Task: Create a section Gravity Assist and in the section, add a milestone Change Management Implementation in the project BeyondTech
Action: Mouse moved to (217, 550)
Screenshot: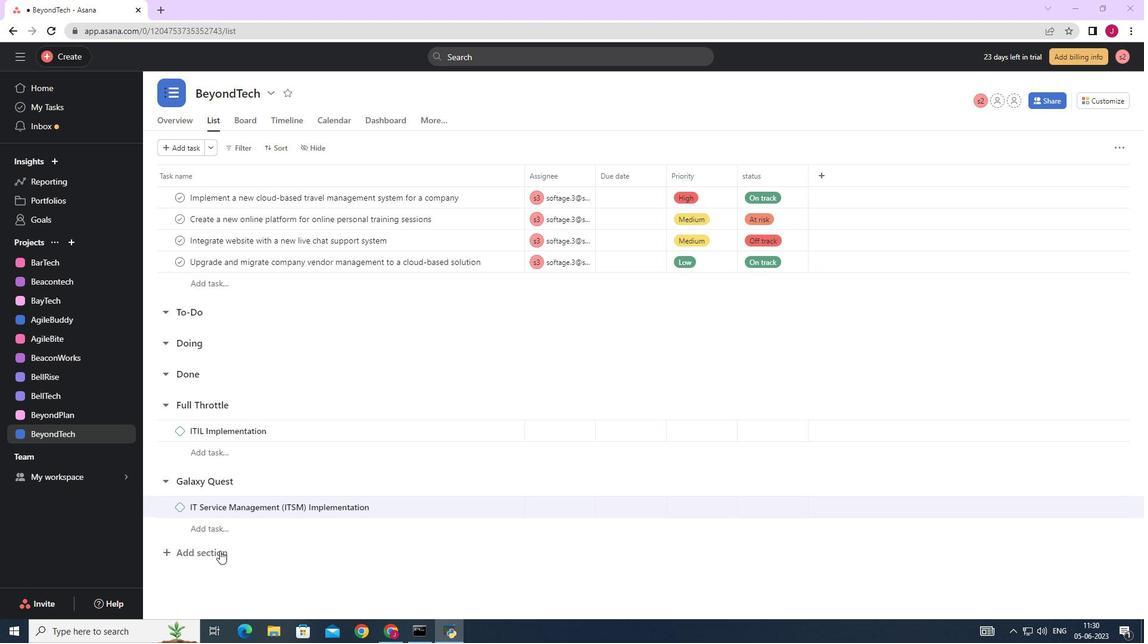 
Action: Mouse pressed left at (217, 550)
Screenshot: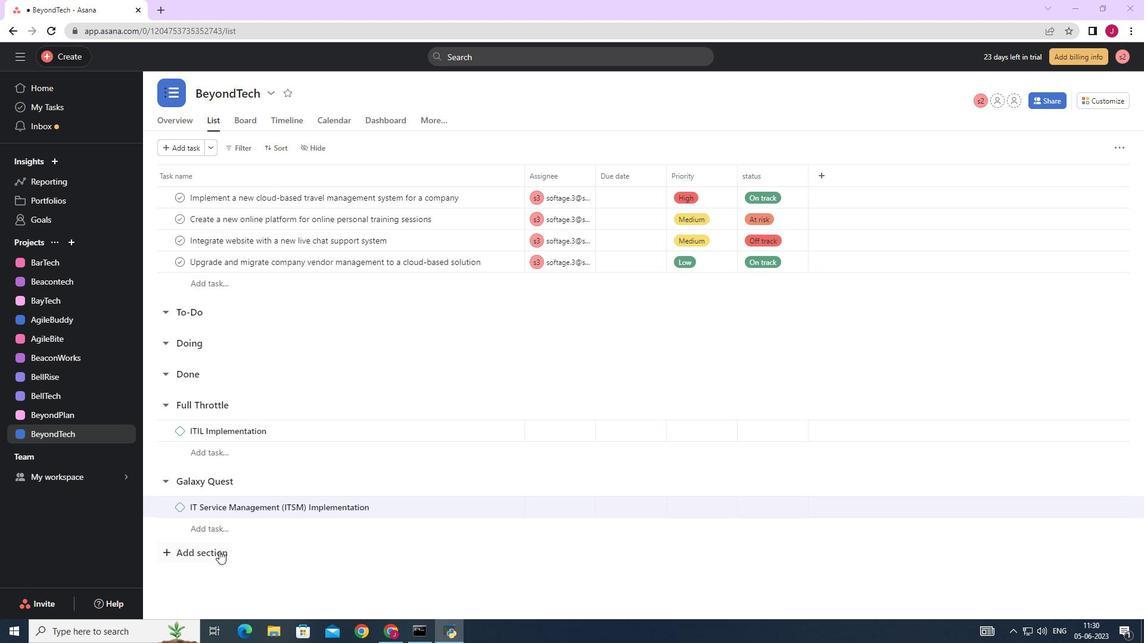 
Action: Mouse moved to (315, 478)
Screenshot: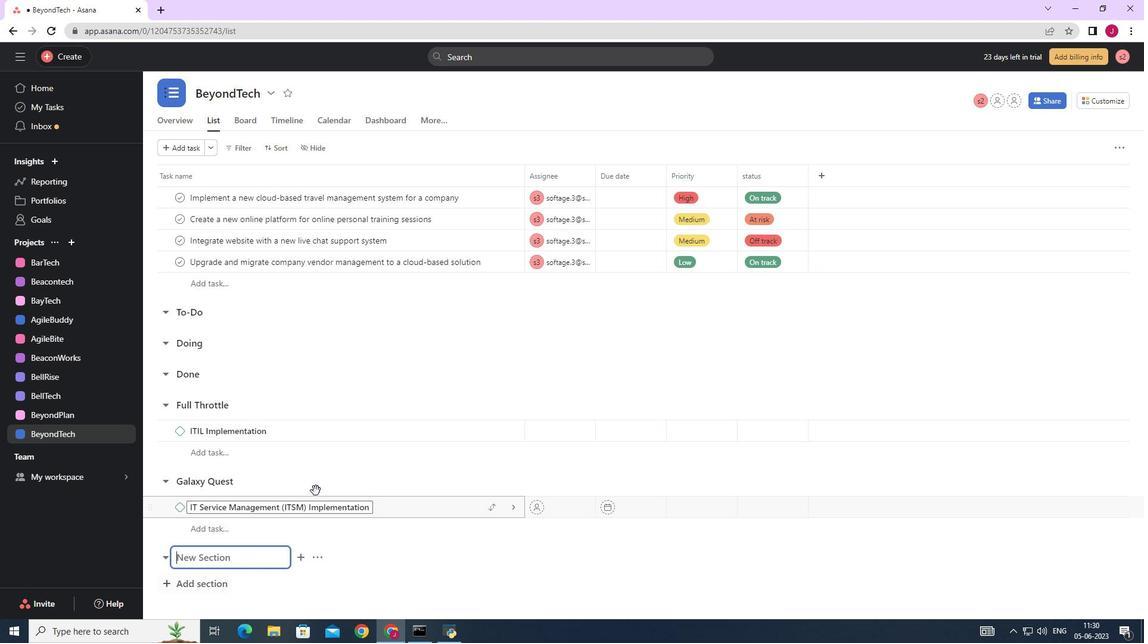 
Action: Mouse scrolled (315, 478) with delta (0, 0)
Screenshot: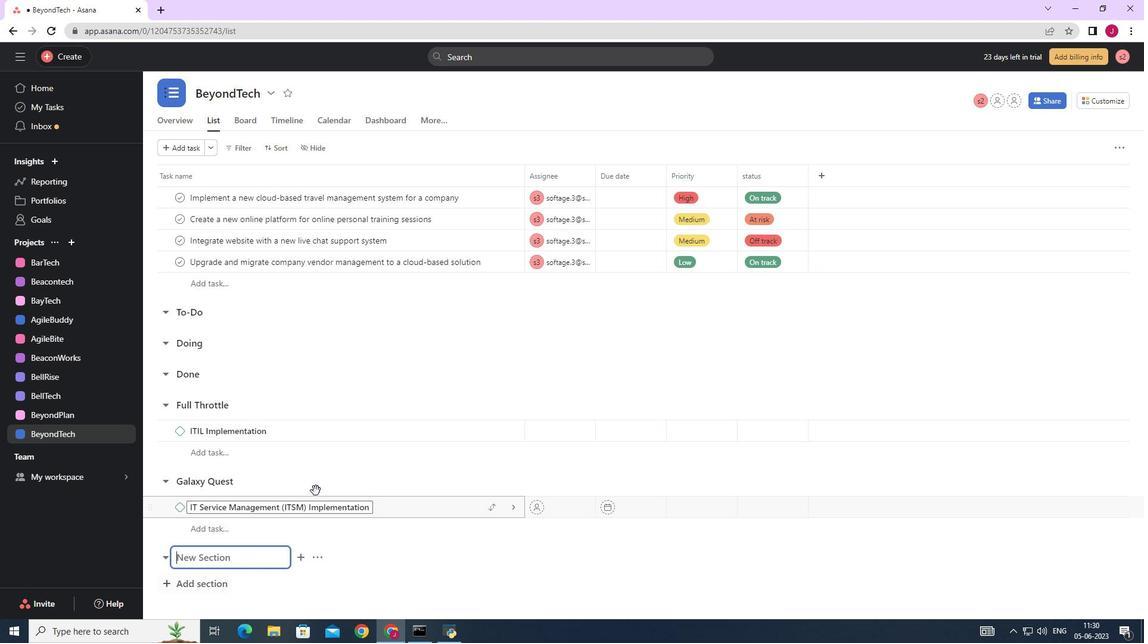 
Action: Mouse scrolled (315, 478) with delta (0, 0)
Screenshot: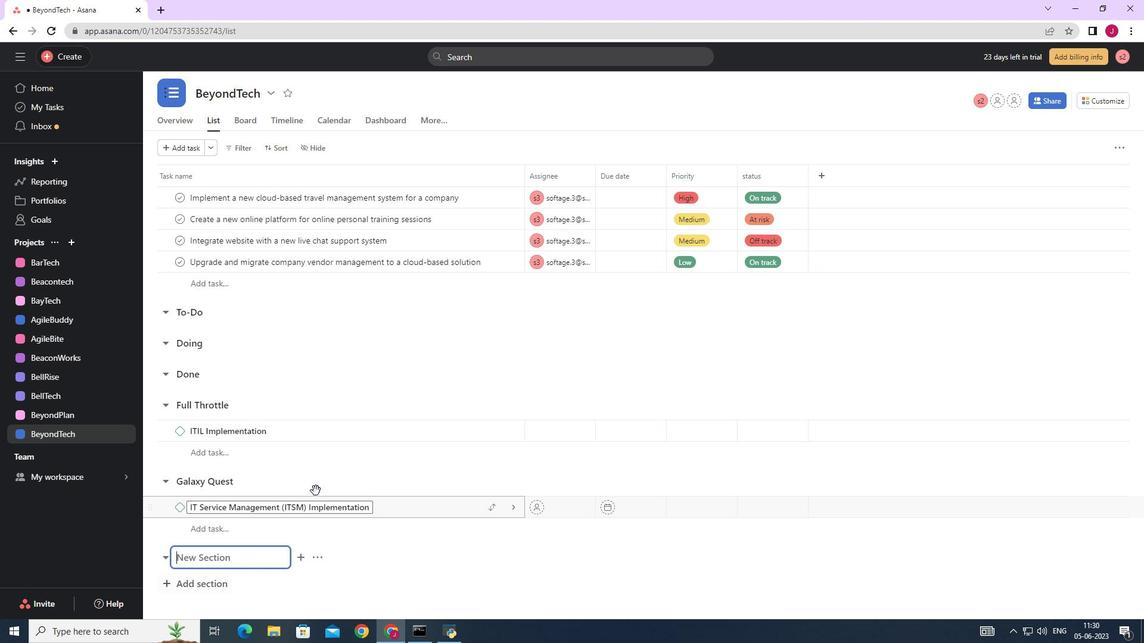 
Action: Mouse scrolled (315, 478) with delta (0, 0)
Screenshot: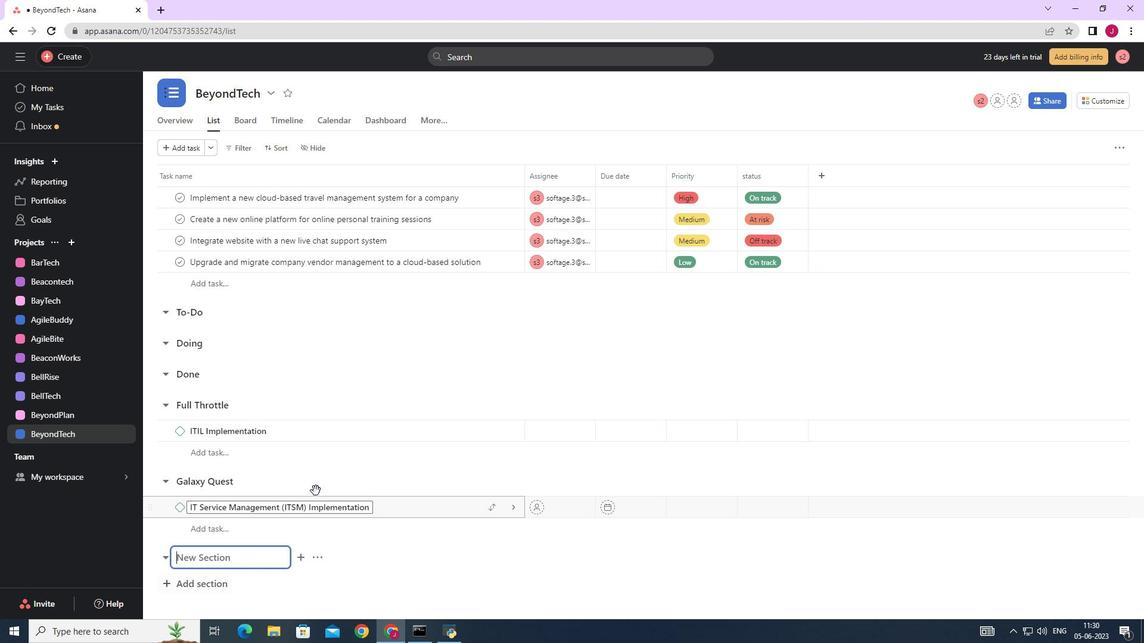 
Action: Mouse scrolled (315, 478) with delta (0, 0)
Screenshot: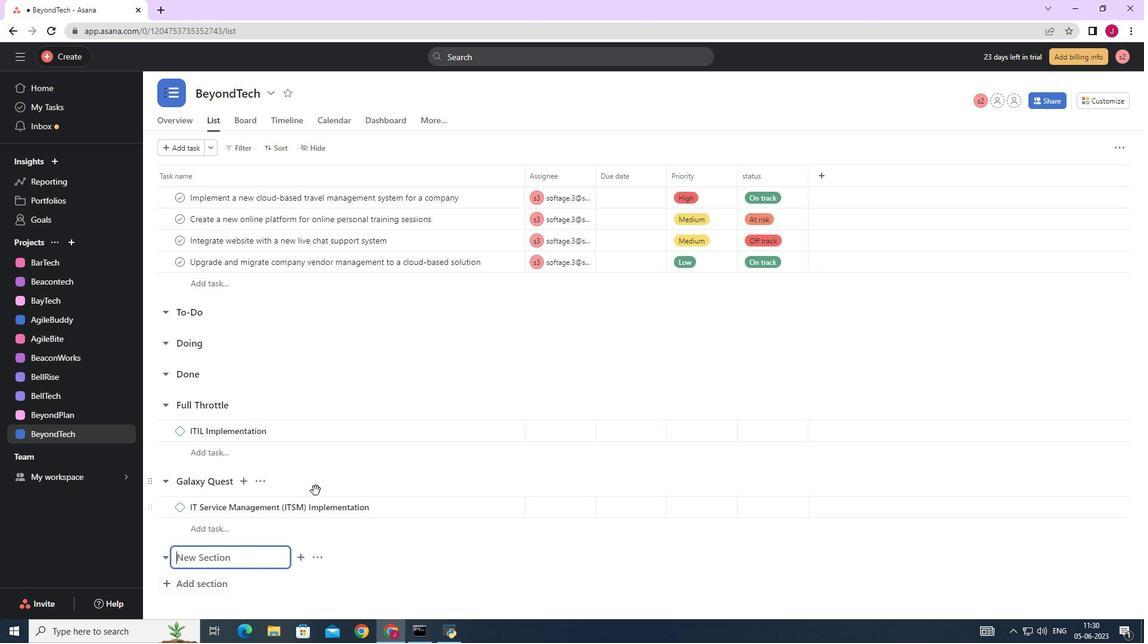 
Action: Mouse moved to (315, 476)
Screenshot: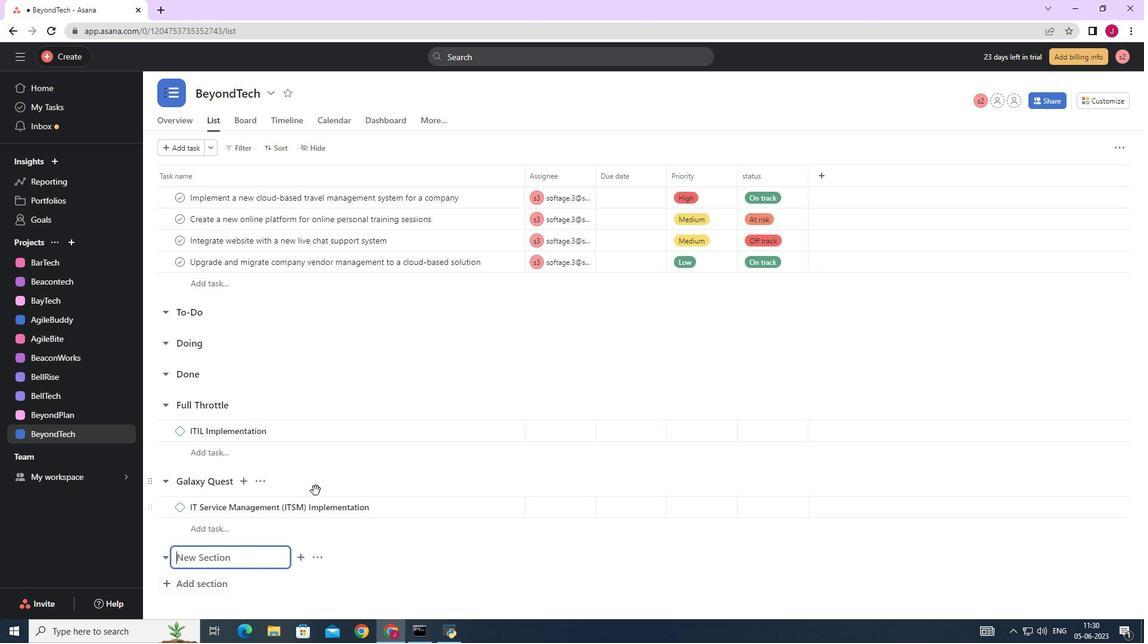 
Action: Mouse scrolled (315, 476) with delta (0, 0)
Screenshot: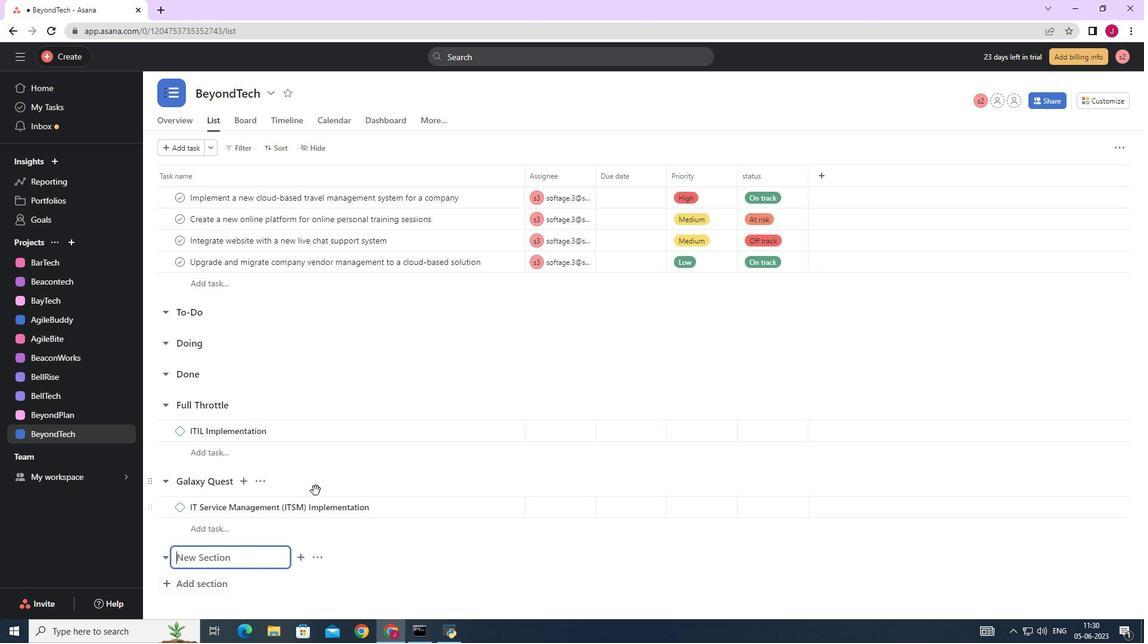 
Action: Mouse moved to (314, 476)
Screenshot: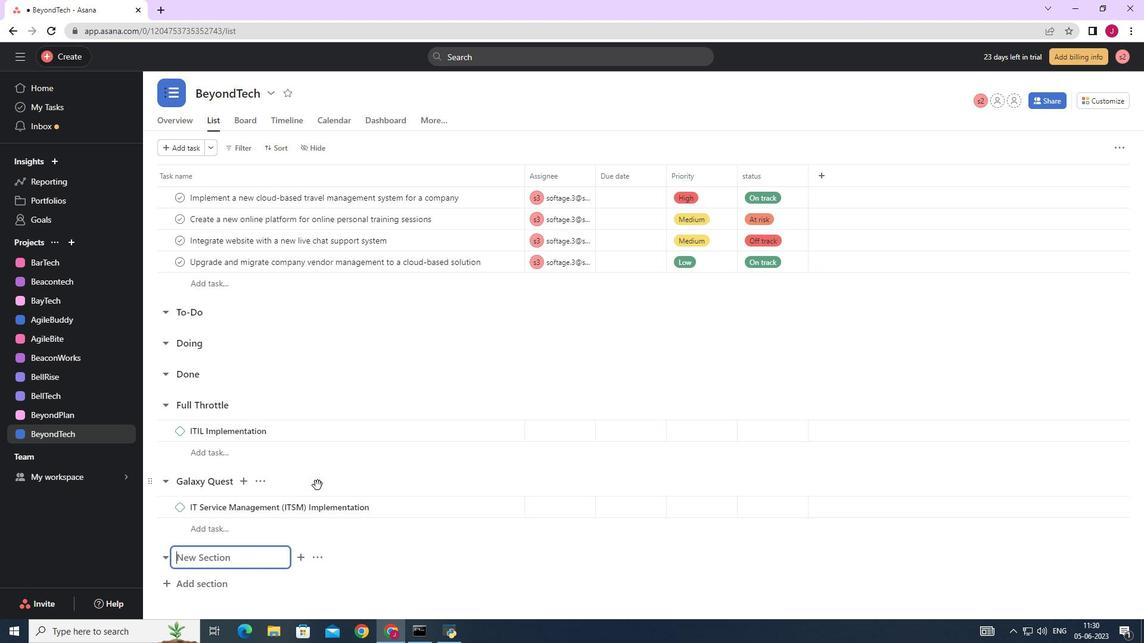 
Action: Mouse scrolled (314, 475) with delta (0, 0)
Screenshot: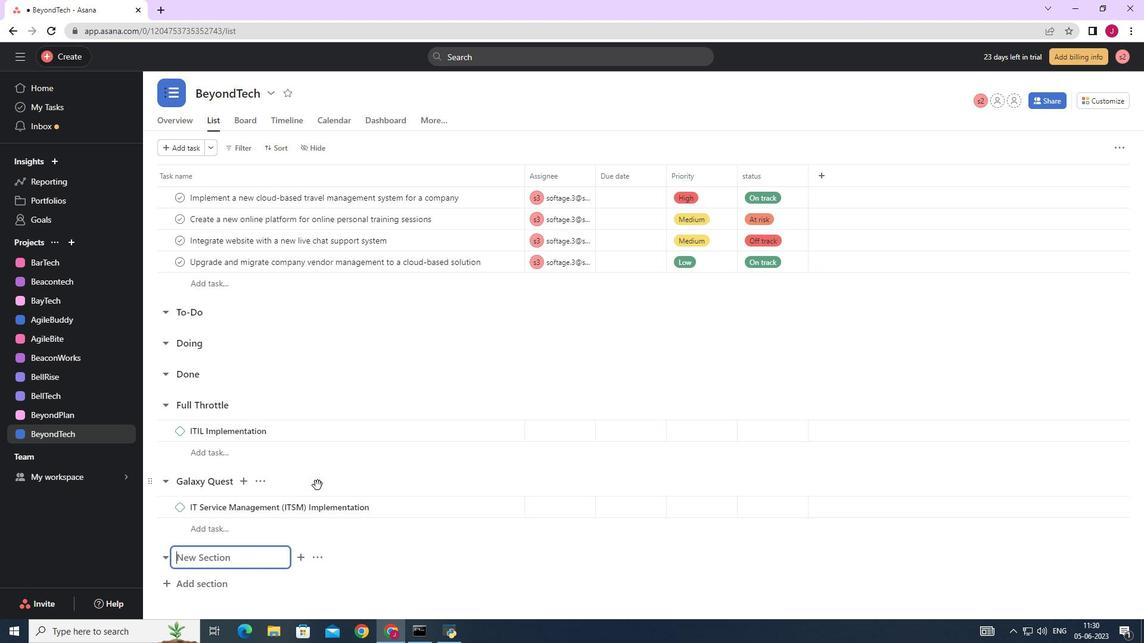 
Action: Mouse moved to (249, 558)
Screenshot: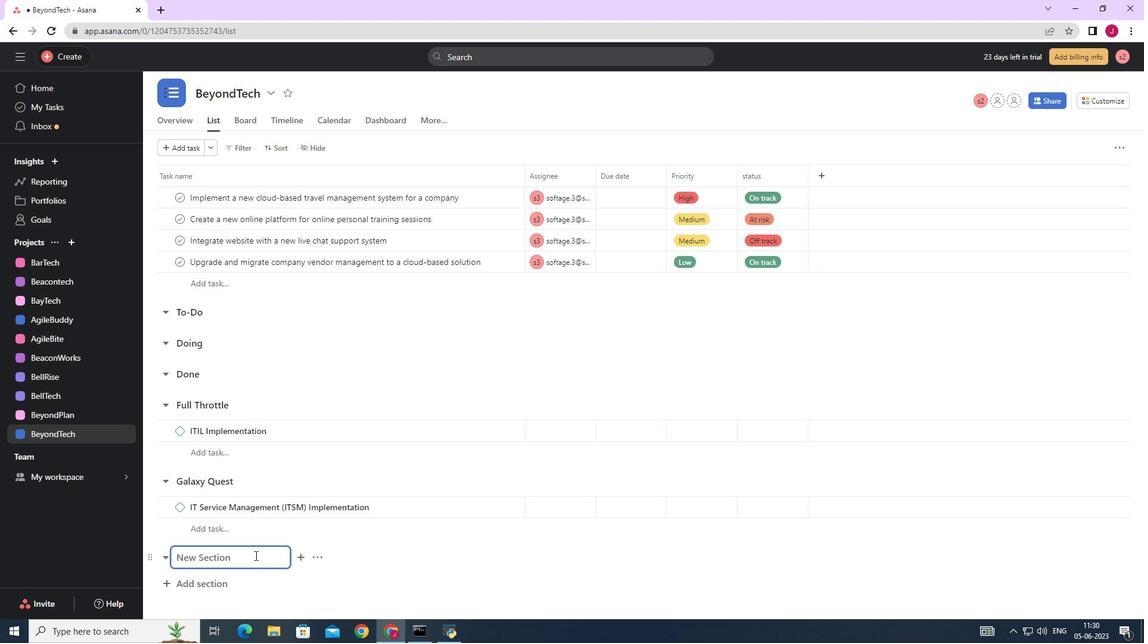 
Action: Mouse pressed left at (249, 558)
Screenshot: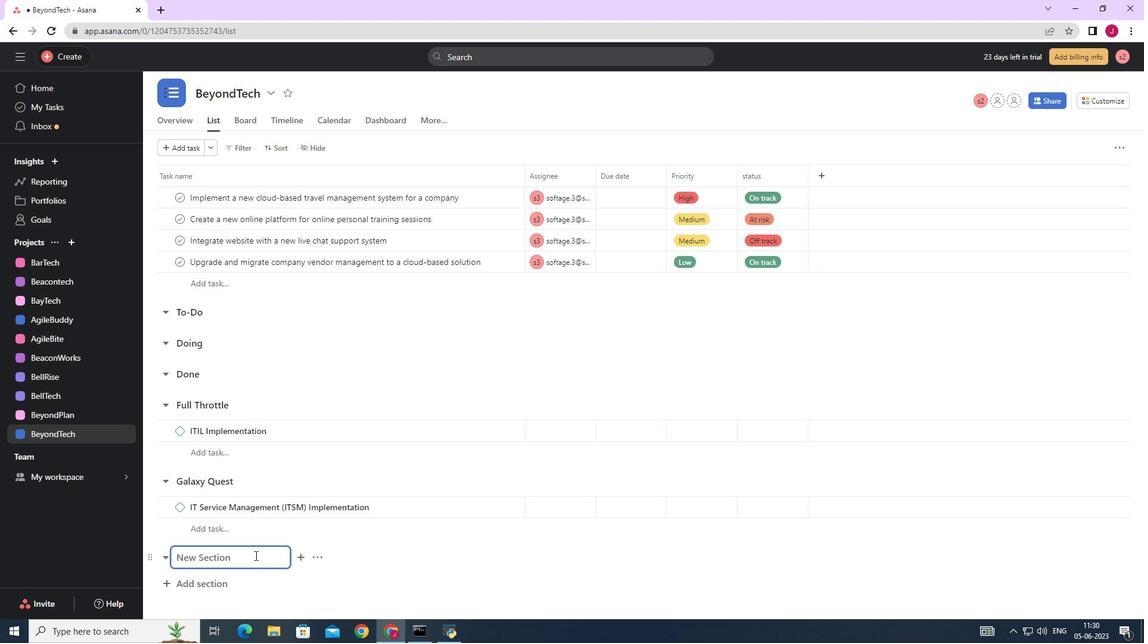 
Action: Mouse moved to (247, 559)
Screenshot: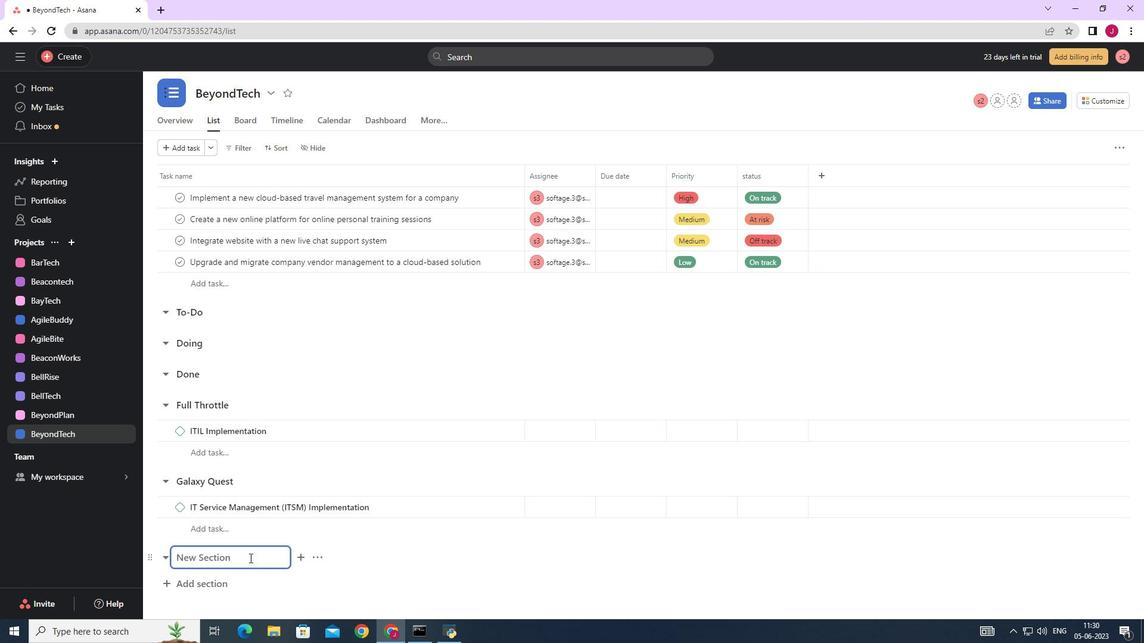 
Action: Key pressed <Key.caps_lock>G<Key.caps_lock>ravity<Key.space><Key.caps_lock>A<Key.caps_lock>ssist<Key.space><Key.enter><Key.caps_lock>C<Key.caps_lock>hange<Key.space><Key.caps_lock>M<Key.caps_lock>anagement<Key.space><Key.caps_lock>I<Key.caps_lock>mplementation
Screenshot: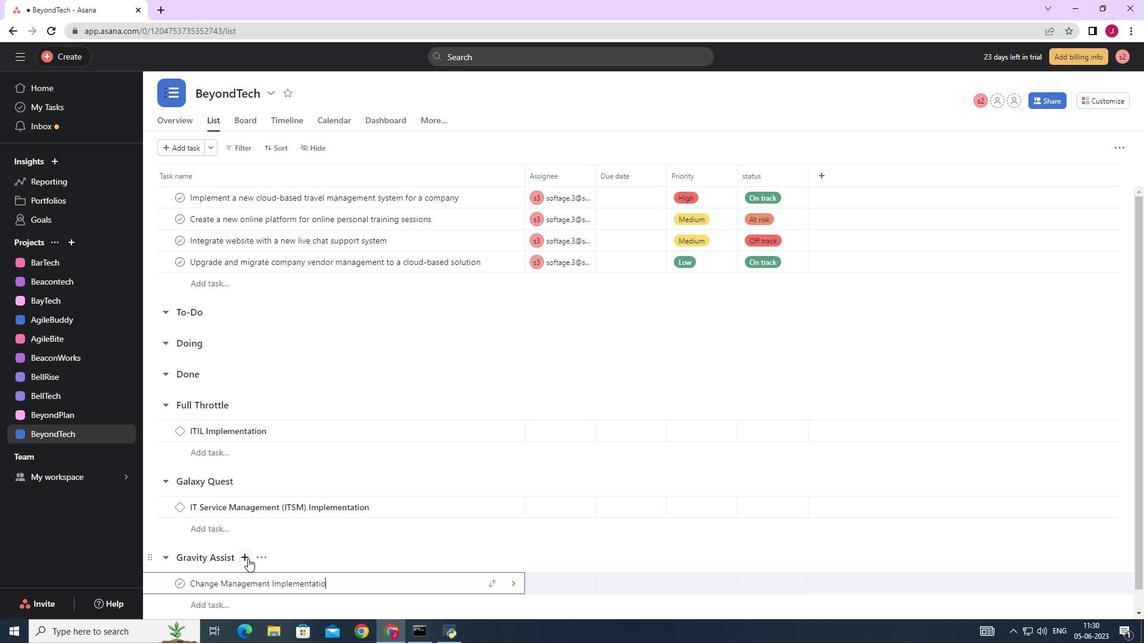 
Action: Mouse moved to (514, 584)
Screenshot: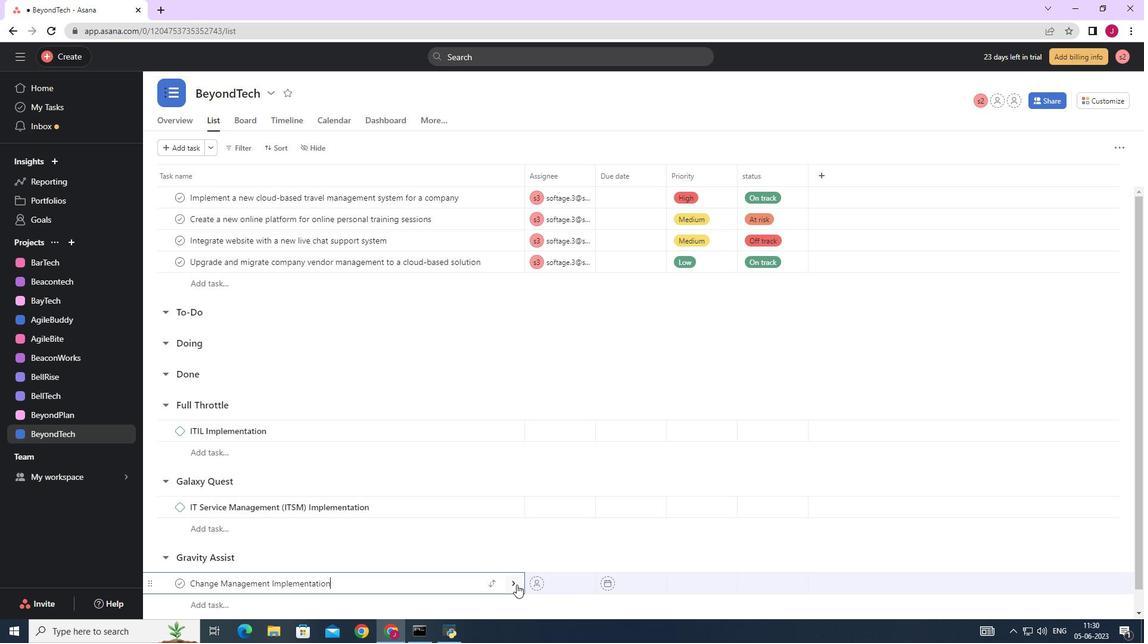 
Action: Mouse pressed left at (514, 584)
Screenshot: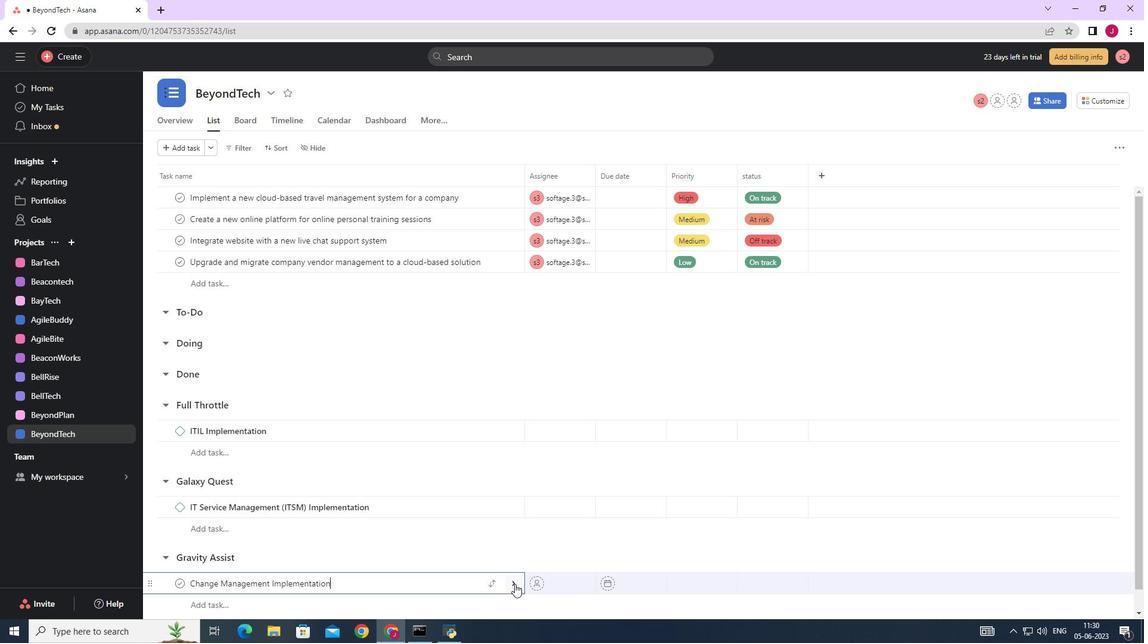 
Action: Mouse moved to (1096, 149)
Screenshot: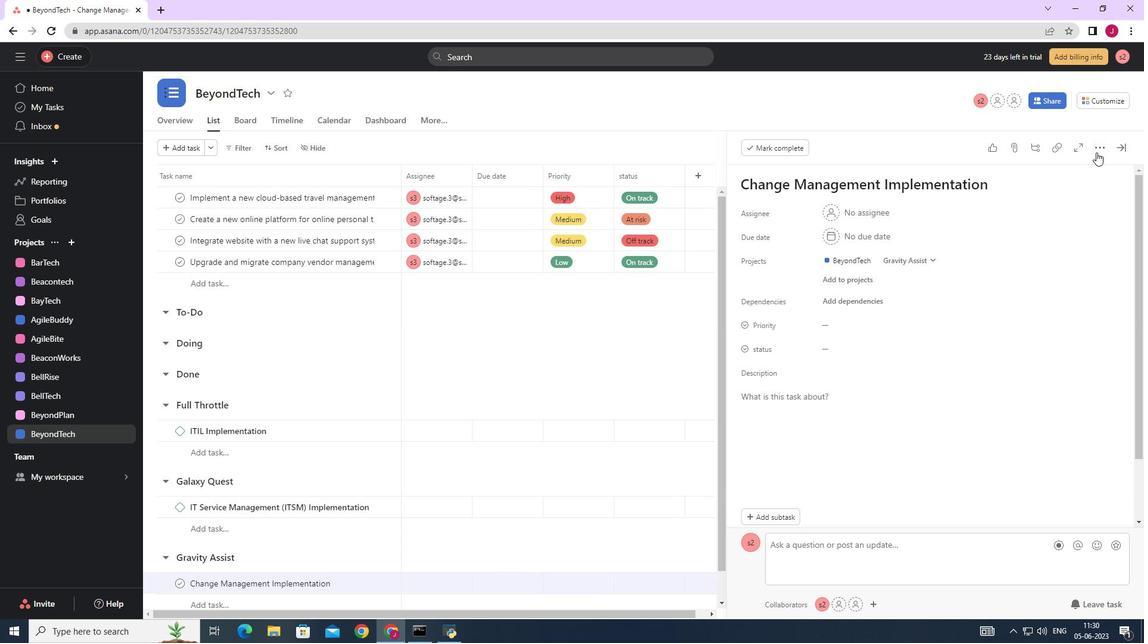 
Action: Mouse pressed left at (1096, 149)
Screenshot: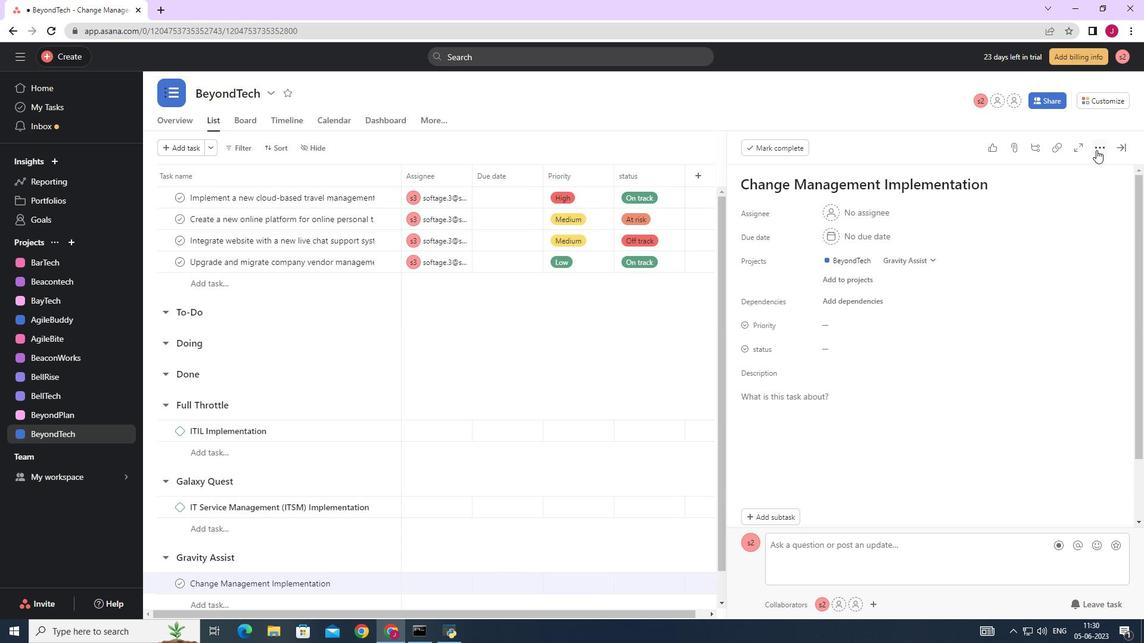 
Action: Mouse moved to (1006, 193)
Screenshot: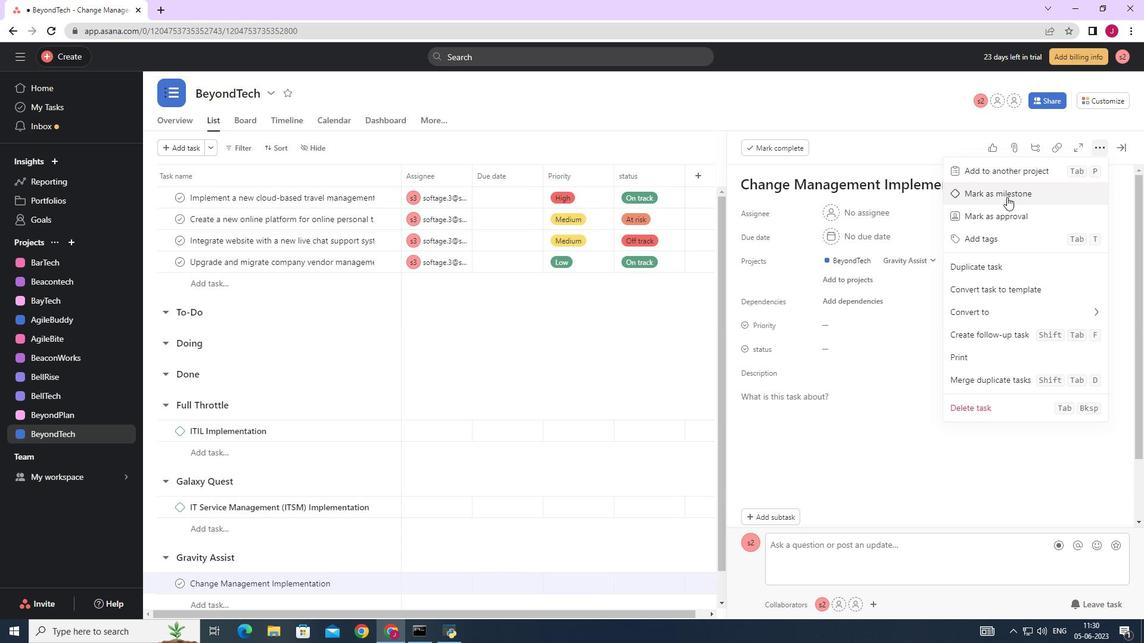 
Action: Mouse pressed left at (1006, 193)
Screenshot: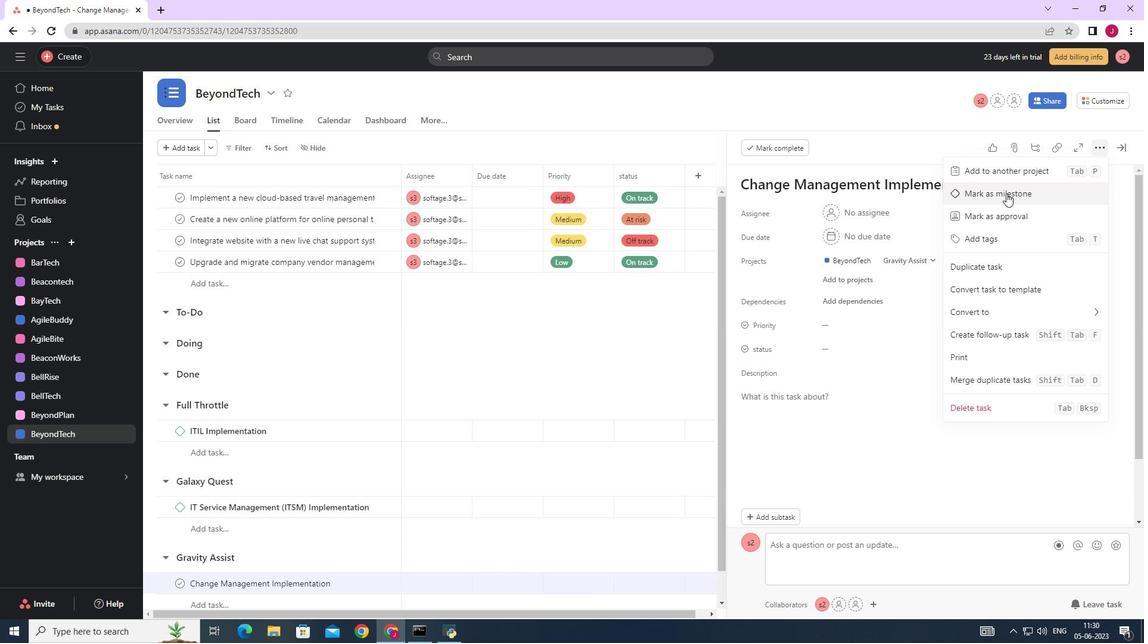 
Action: Mouse moved to (1121, 148)
Screenshot: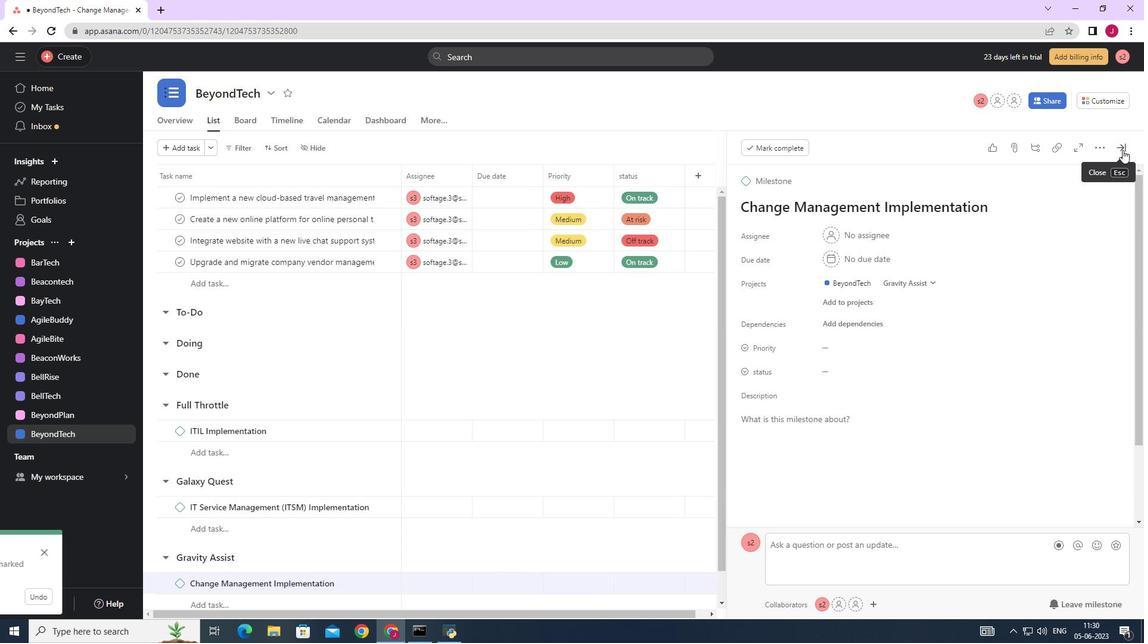 
Action: Mouse pressed left at (1121, 148)
Screenshot: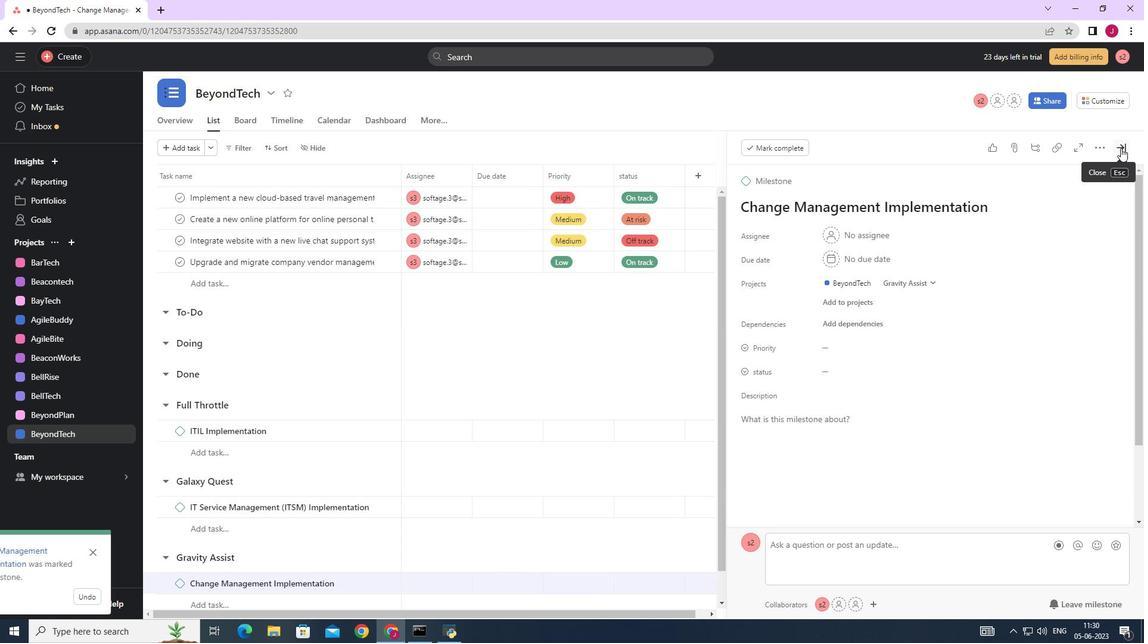 
Action: Mouse moved to (1103, 151)
Screenshot: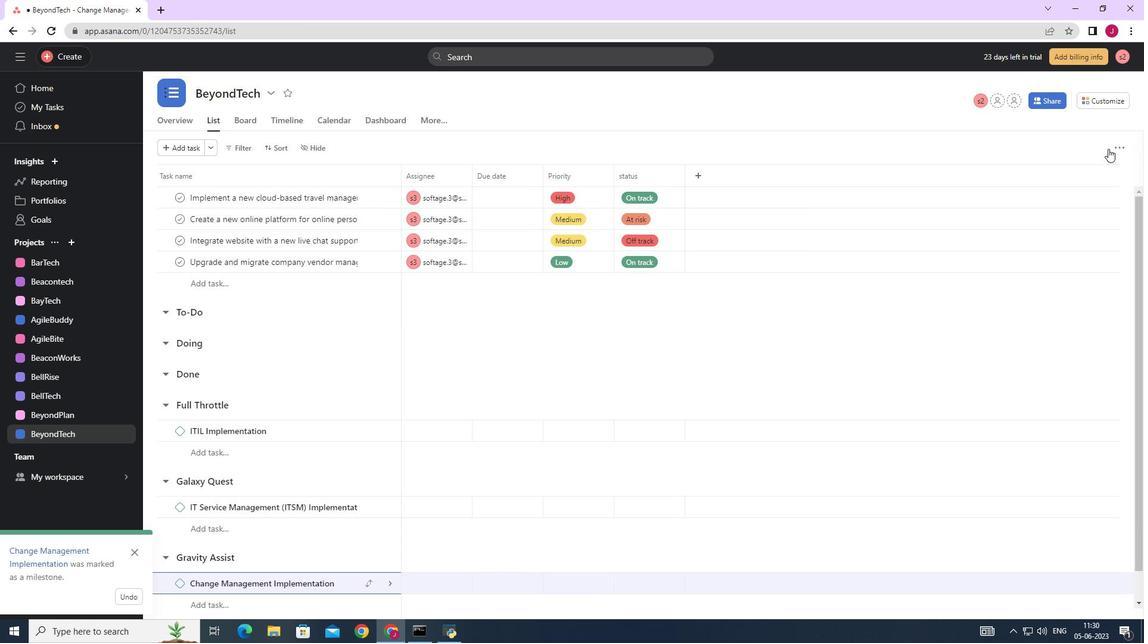 
